 Task: Log work in the project TransportWorks for the issue 'Integration with third-party API not functioning as expected' spent time as '1w 6d 1h 43m' and remaining time as '4w 6d 6h 12m' and move to top of backlog. Now add the issue to the epic 'Software development lifecycle (SDLC) improvement'.
Action: Mouse moved to (228, 61)
Screenshot: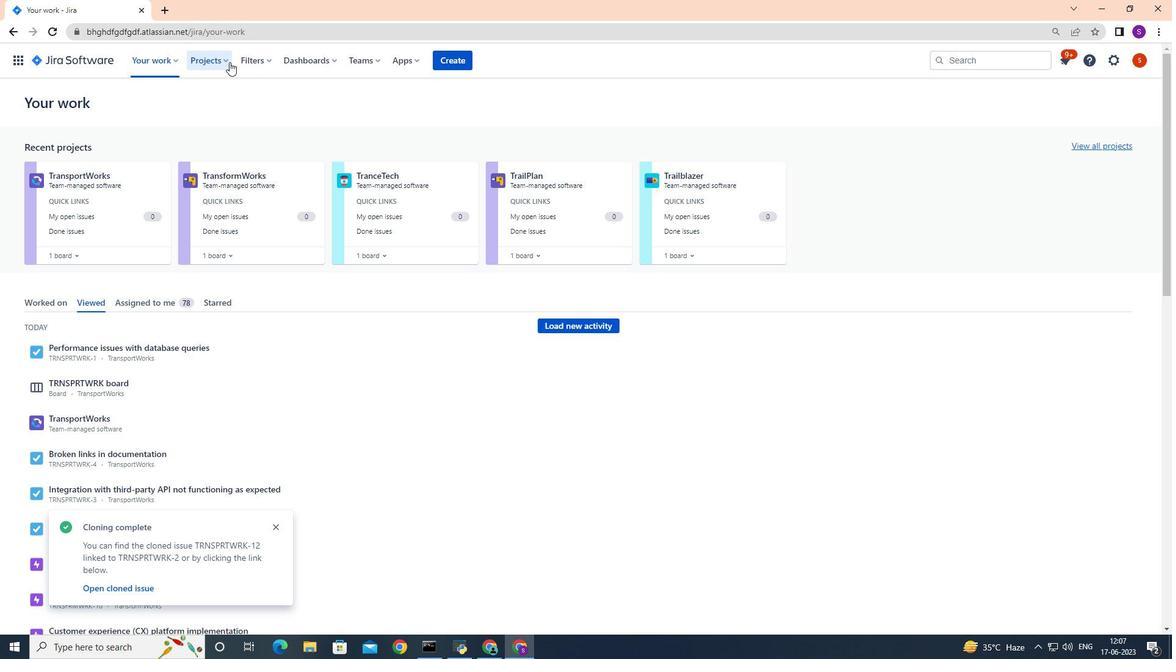 
Action: Mouse pressed left at (228, 61)
Screenshot: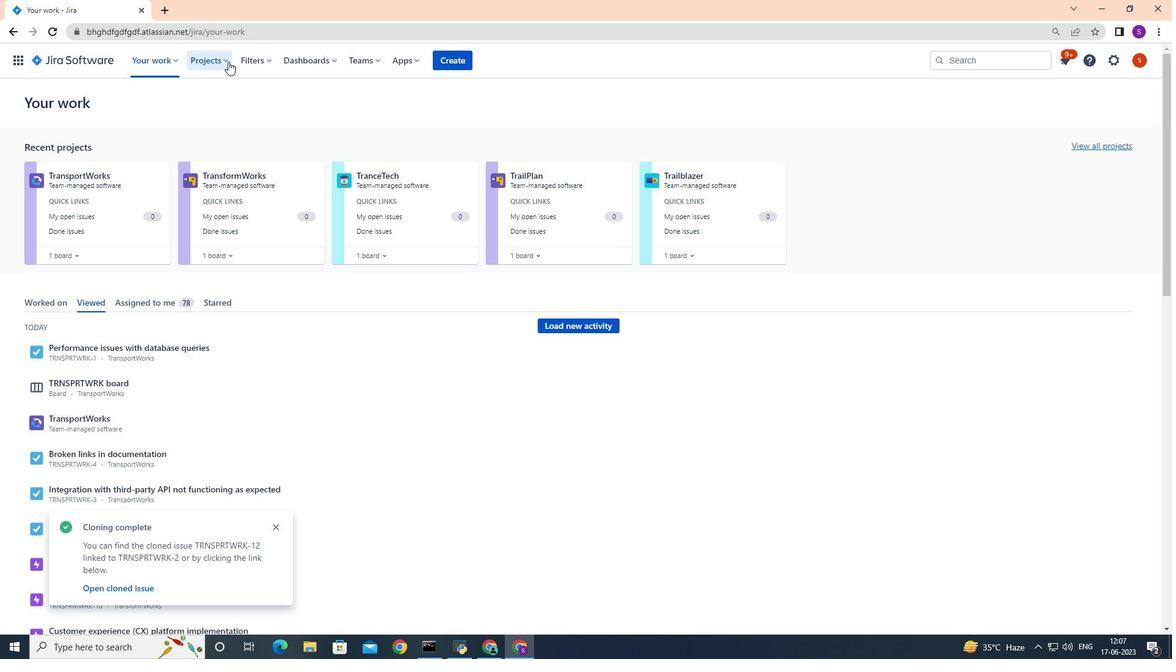 
Action: Mouse moved to (241, 110)
Screenshot: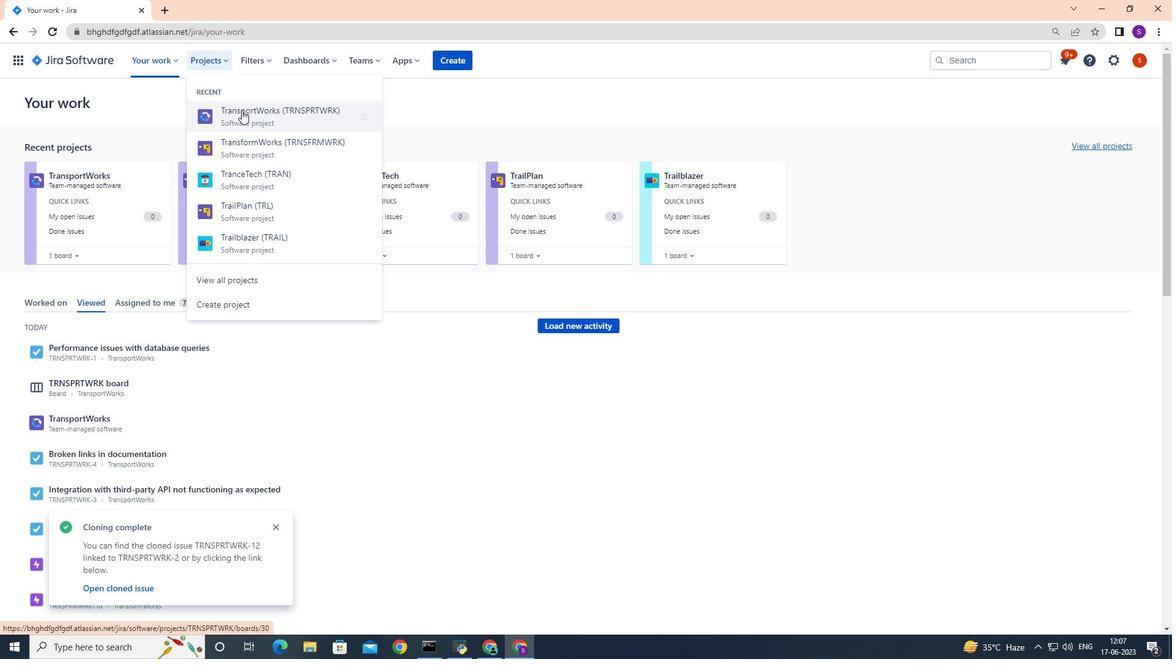 
Action: Mouse pressed left at (241, 110)
Screenshot: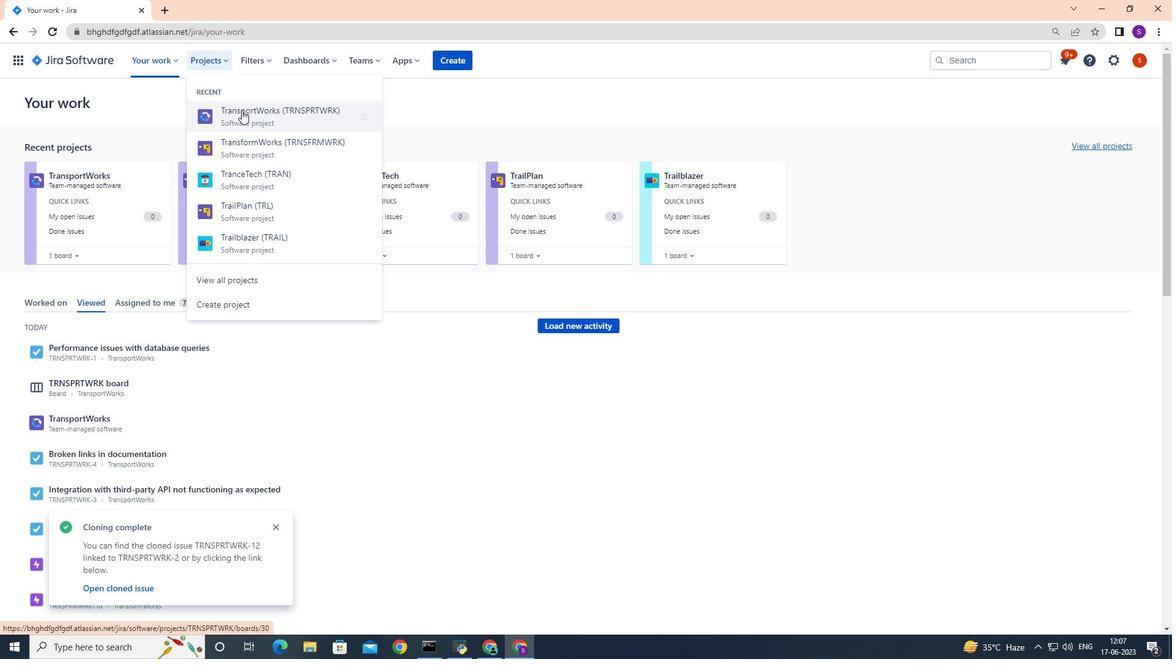 
Action: Mouse moved to (52, 180)
Screenshot: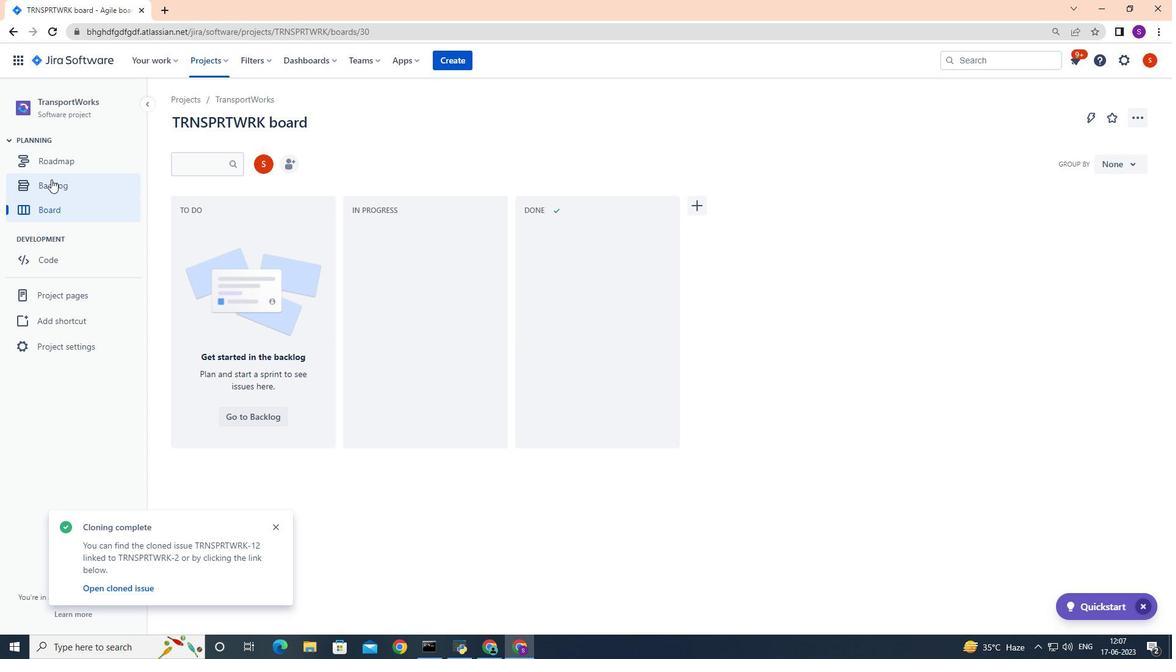 
Action: Mouse pressed left at (52, 180)
Screenshot: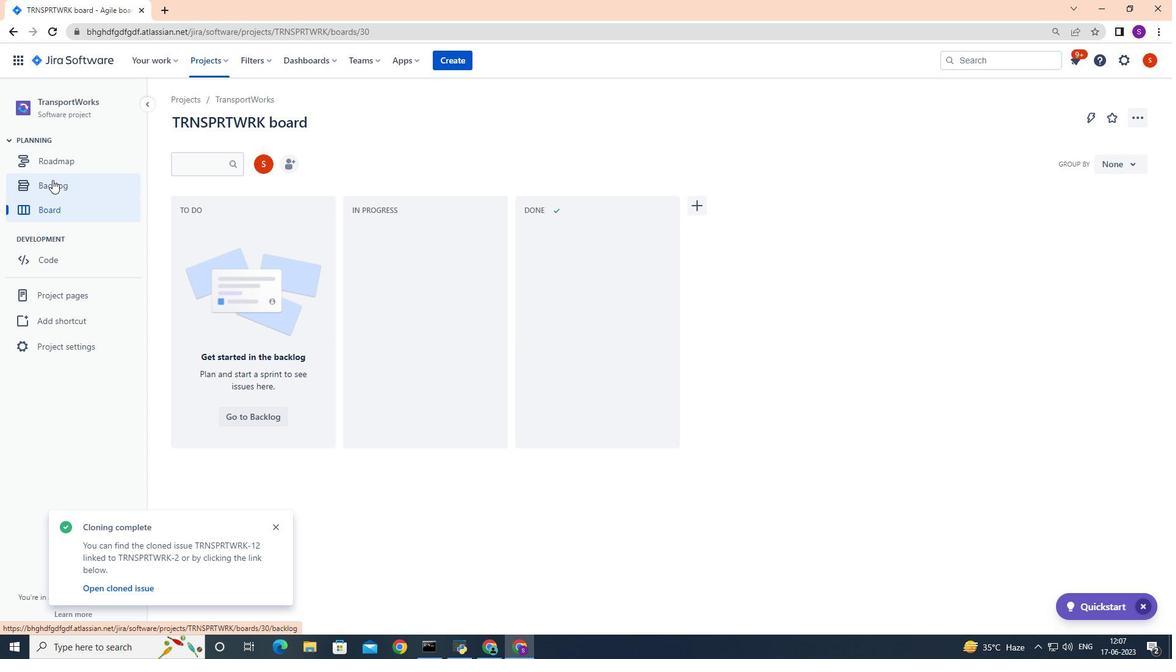 
Action: Mouse moved to (753, 447)
Screenshot: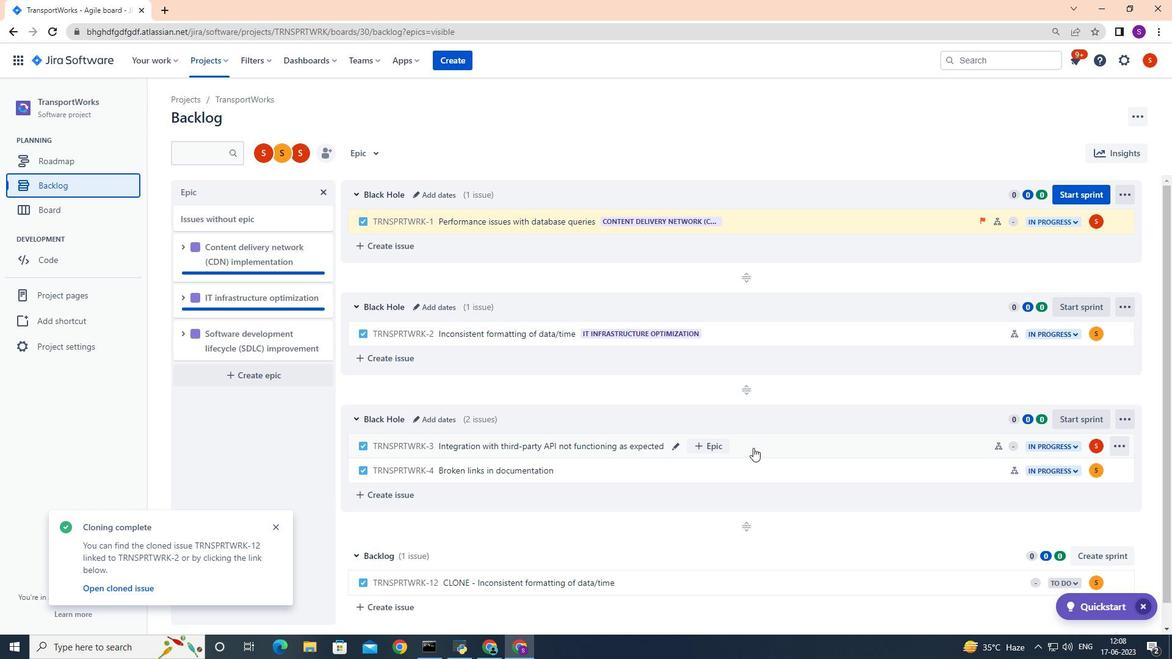 
Action: Mouse pressed left at (753, 447)
Screenshot: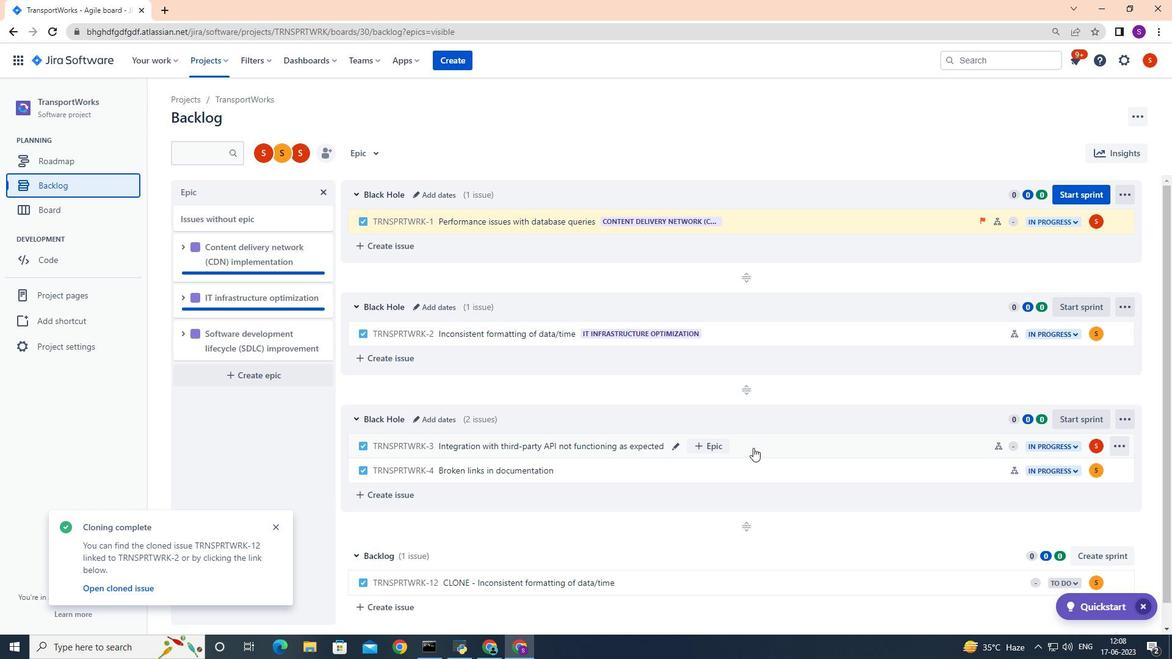 
Action: Mouse moved to (1127, 188)
Screenshot: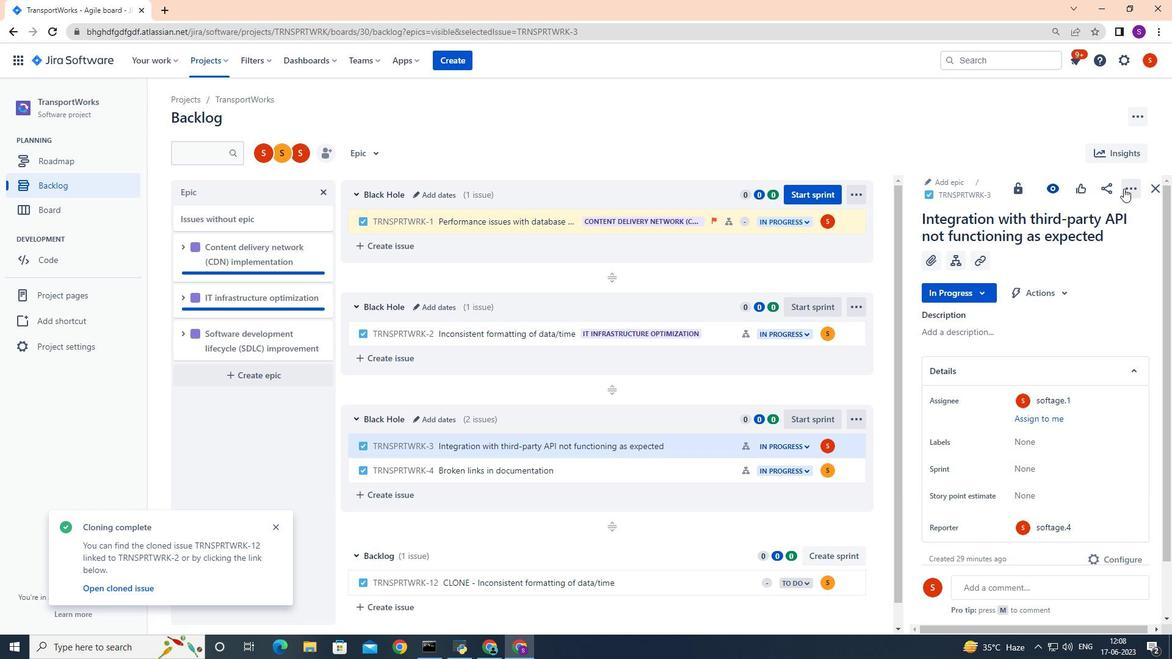 
Action: Mouse pressed left at (1127, 188)
Screenshot: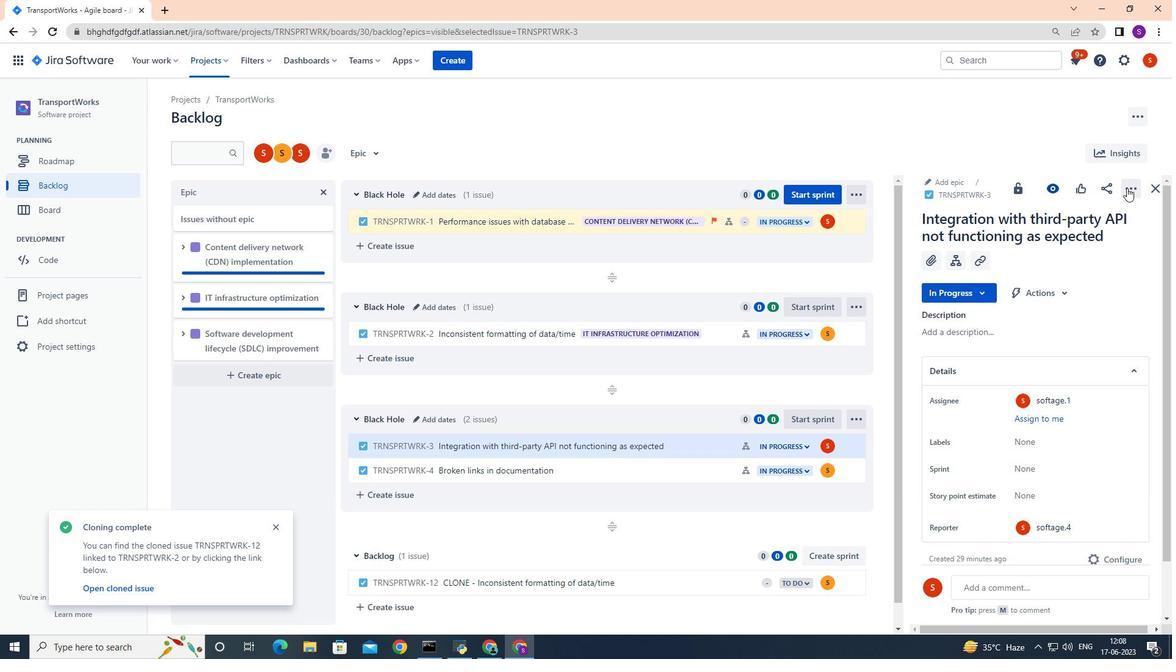 
Action: Mouse moved to (1098, 219)
Screenshot: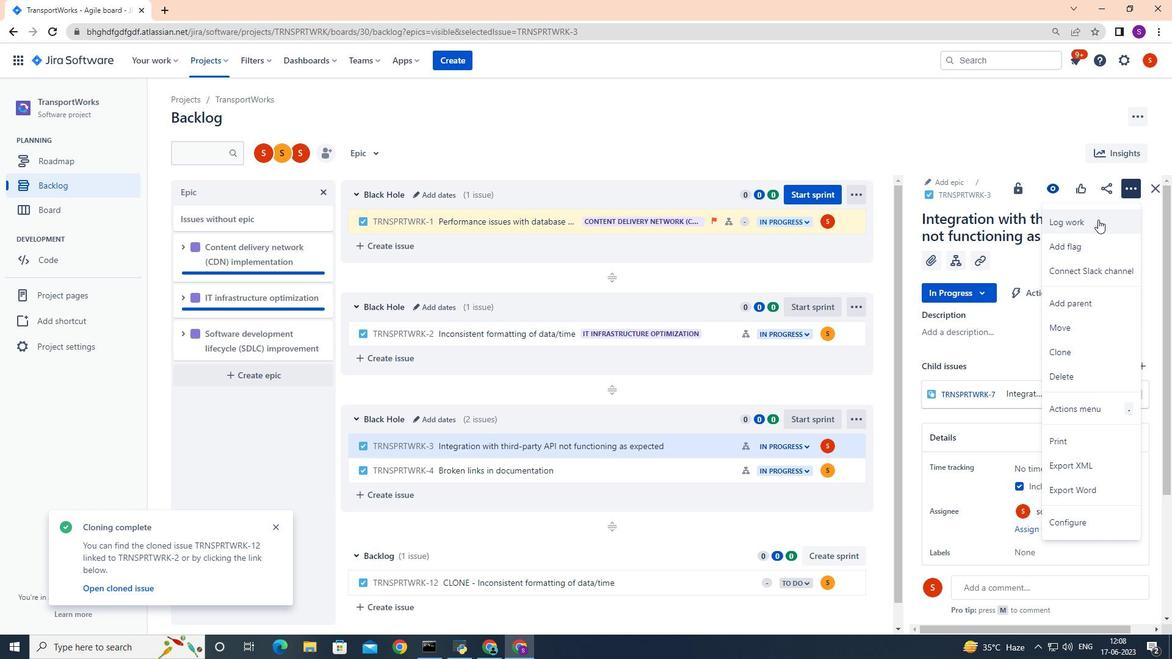 
Action: Mouse pressed left at (1098, 219)
Screenshot: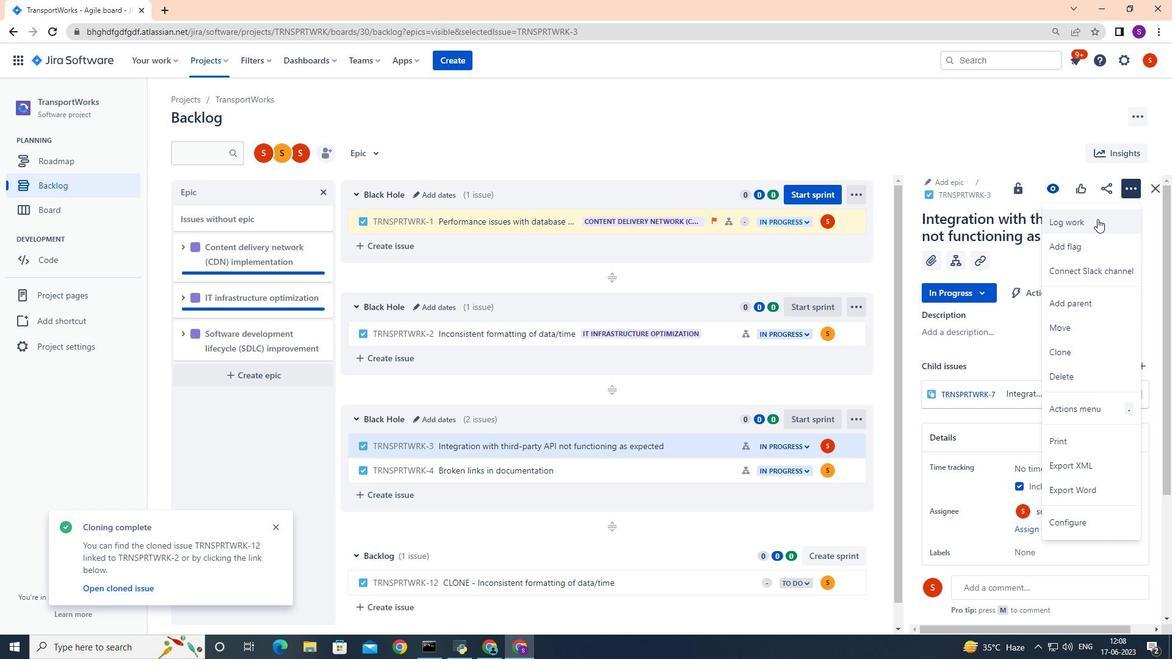 
Action: Mouse moved to (1091, 220)
Screenshot: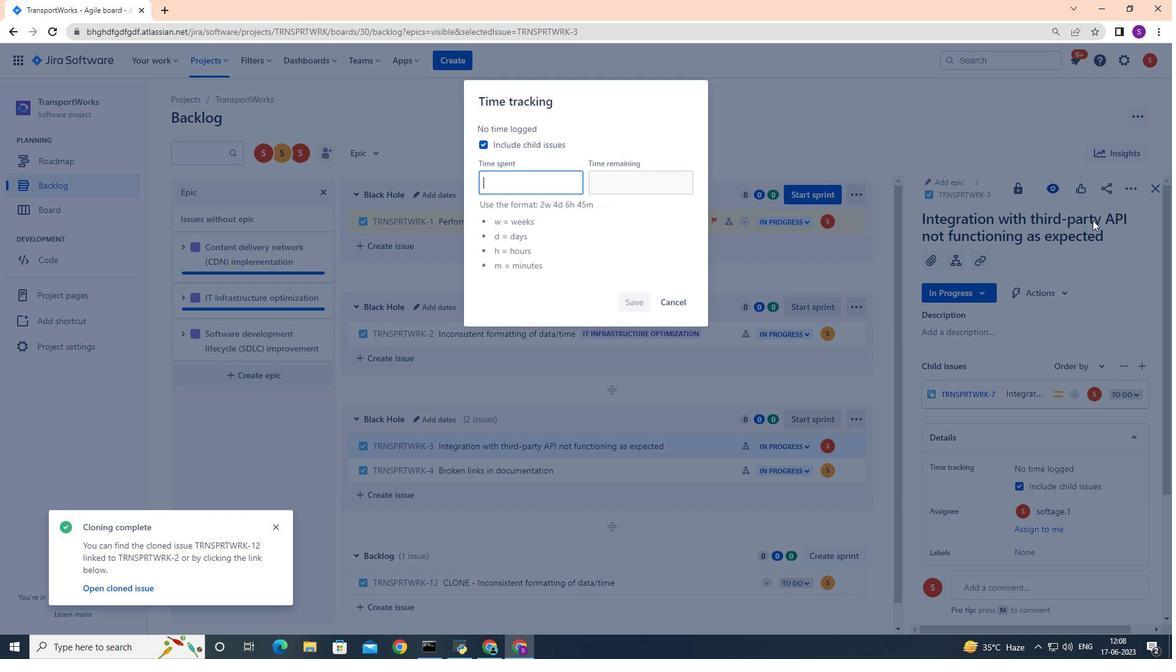 
Action: Key pressed 1w<Key.space>6d<Key.space>1h<Key.space>43m
Screenshot: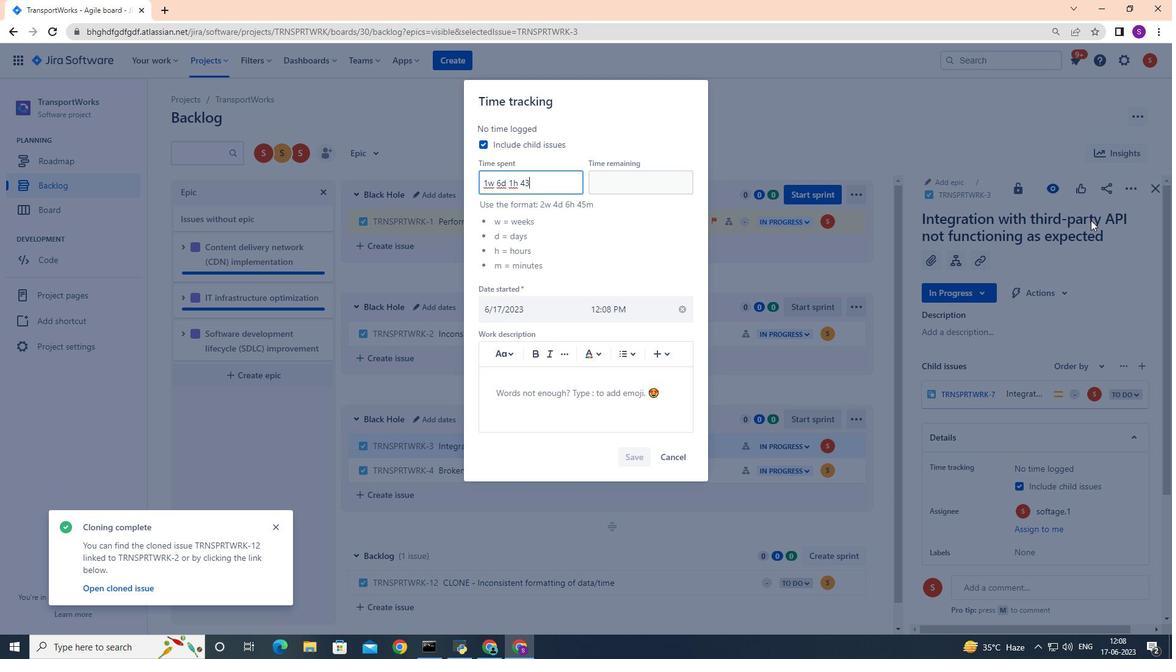 
Action: Mouse moved to (646, 184)
Screenshot: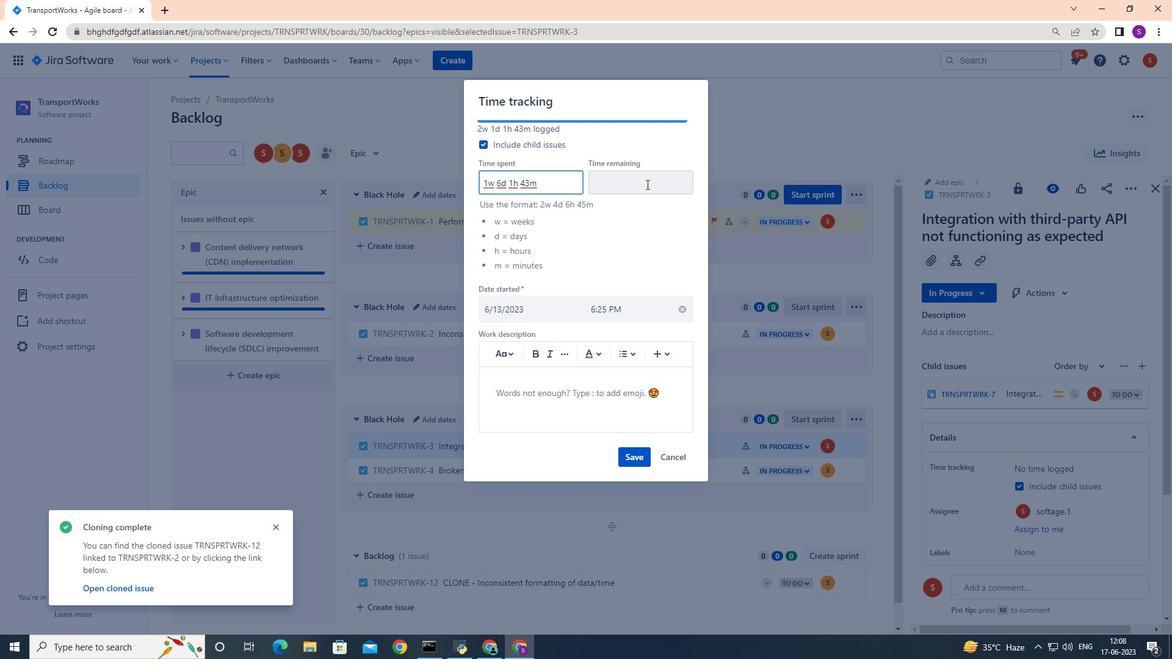 
Action: Mouse pressed left at (646, 184)
Screenshot: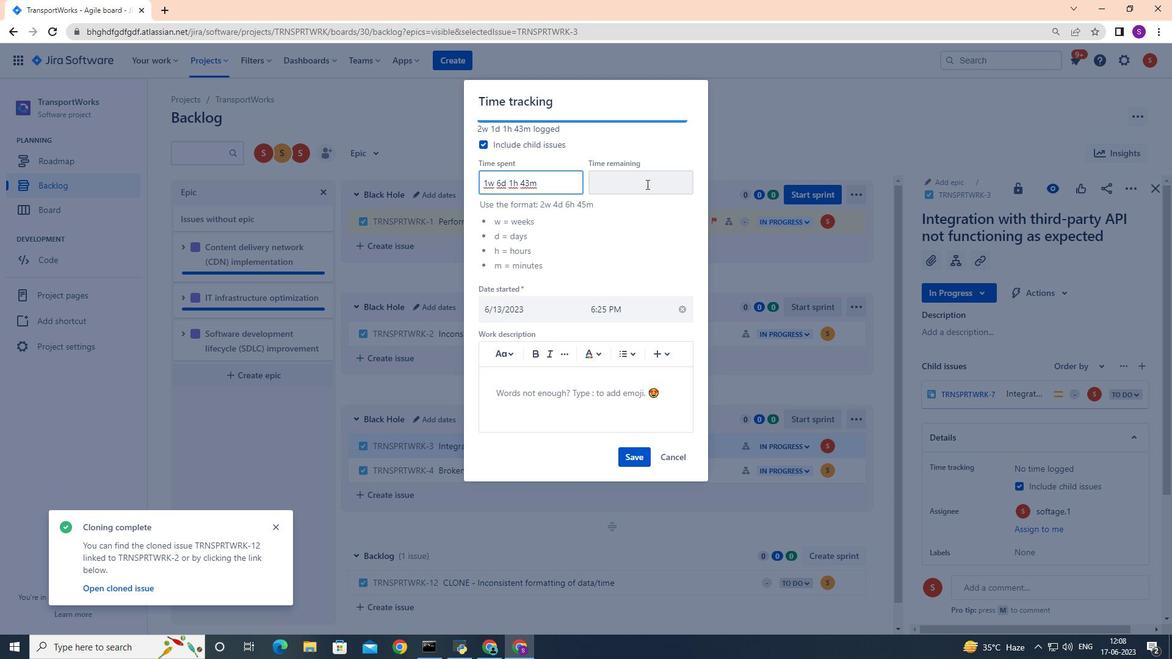 
Action: Mouse moved to (646, 184)
Screenshot: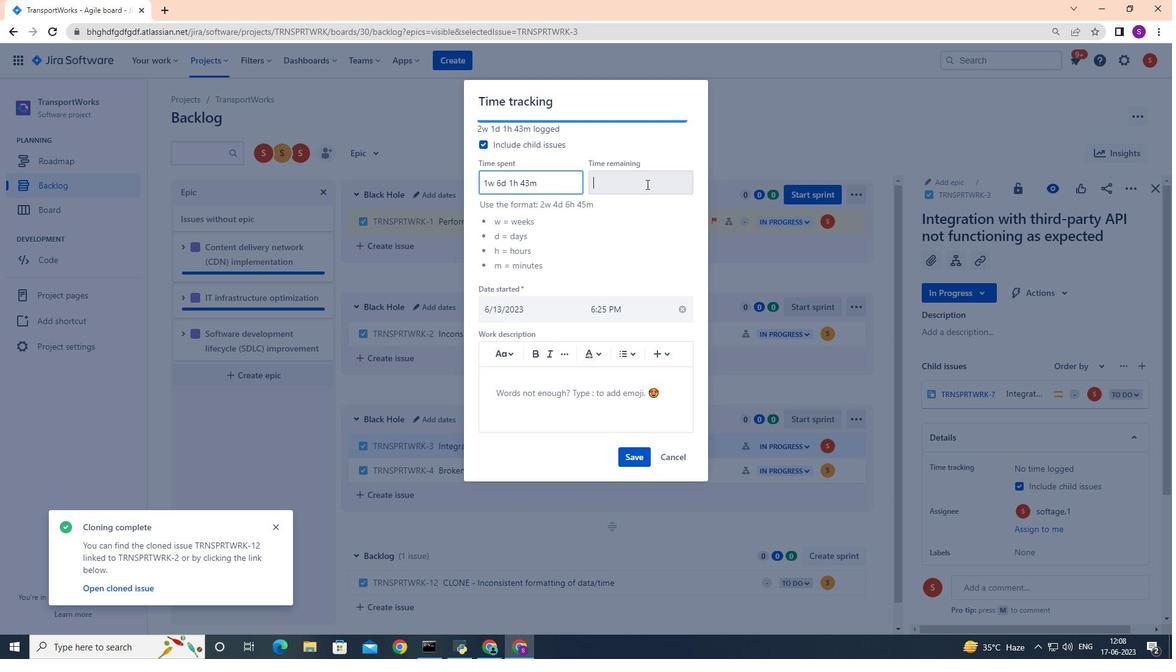 
Action: Key pressed 4w<Key.space>6d<Key.space>6h<Key.space>12m
Screenshot: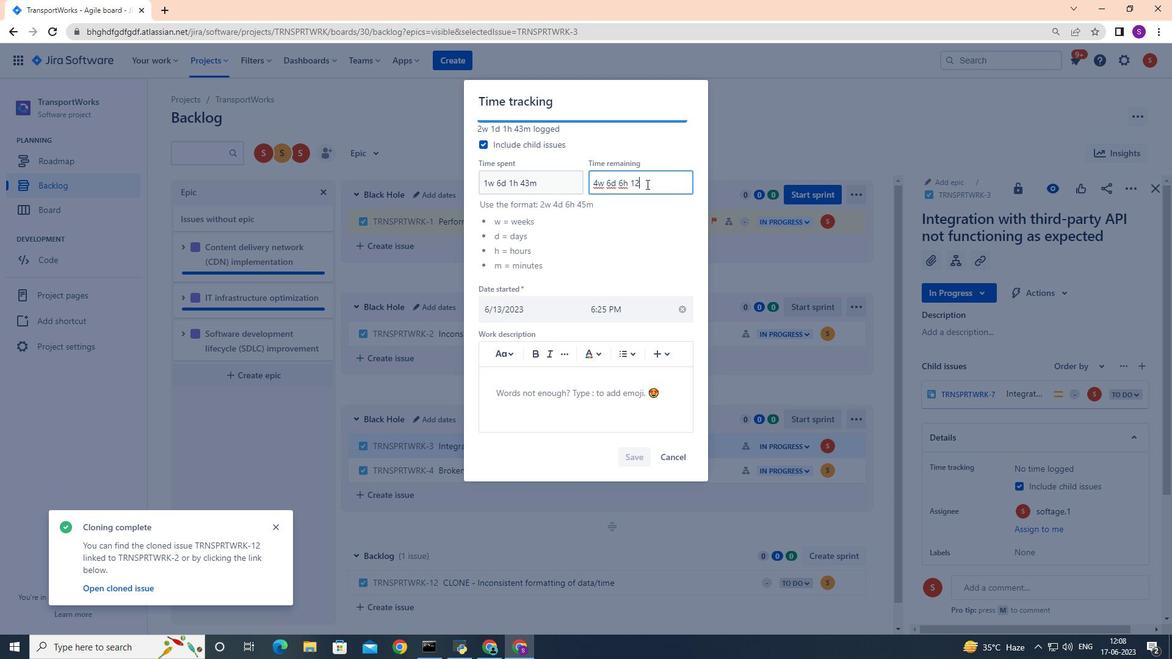 
Action: Mouse moved to (632, 455)
Screenshot: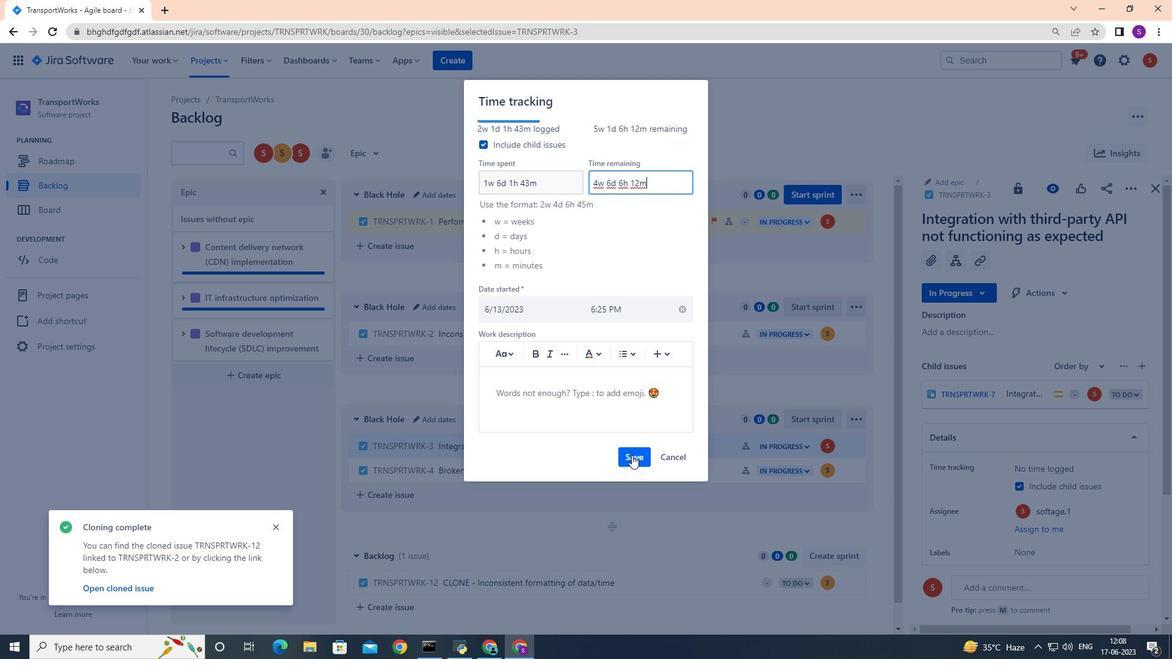 
Action: Mouse pressed left at (632, 455)
Screenshot: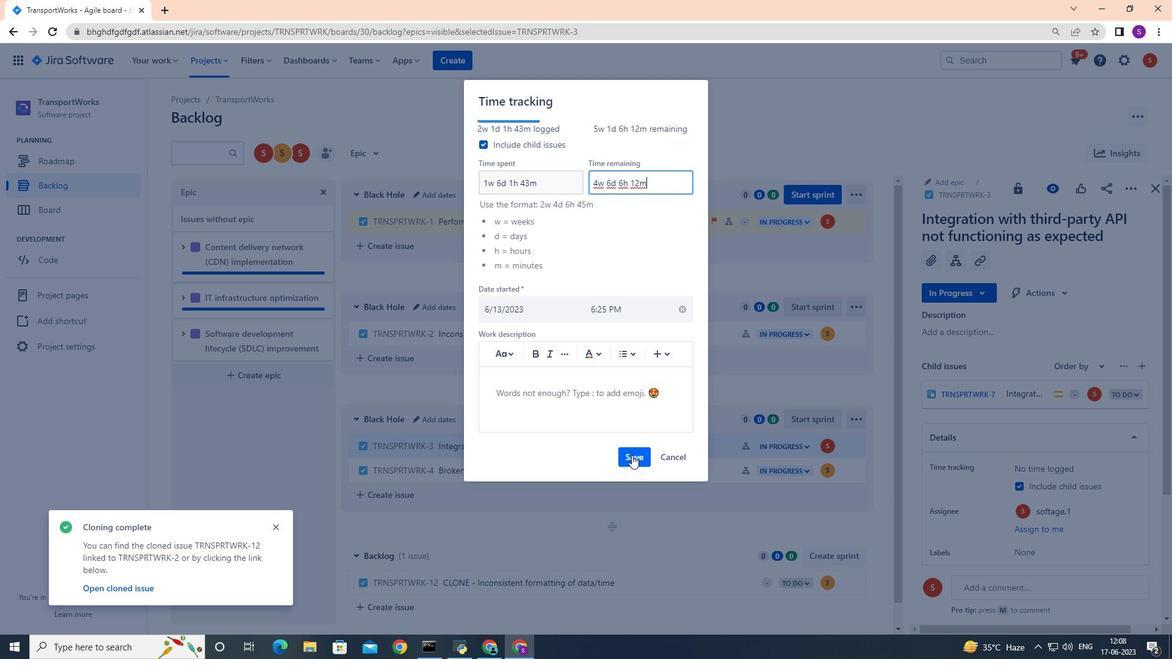 
Action: Mouse moved to (852, 442)
Screenshot: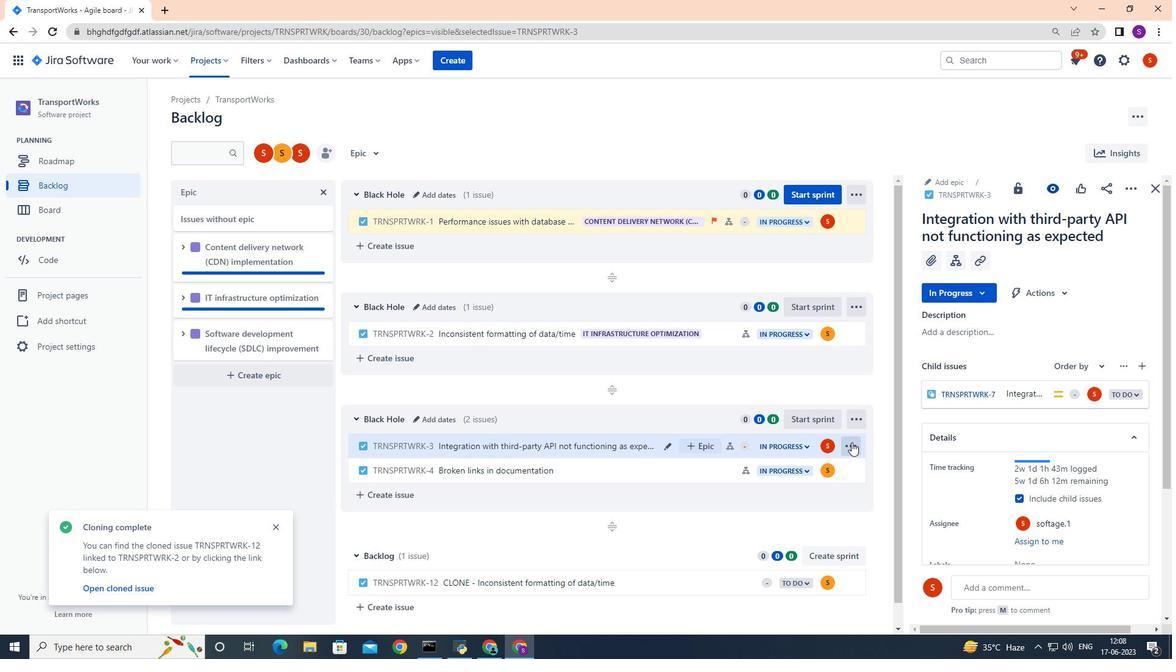 
Action: Mouse pressed left at (852, 442)
Screenshot: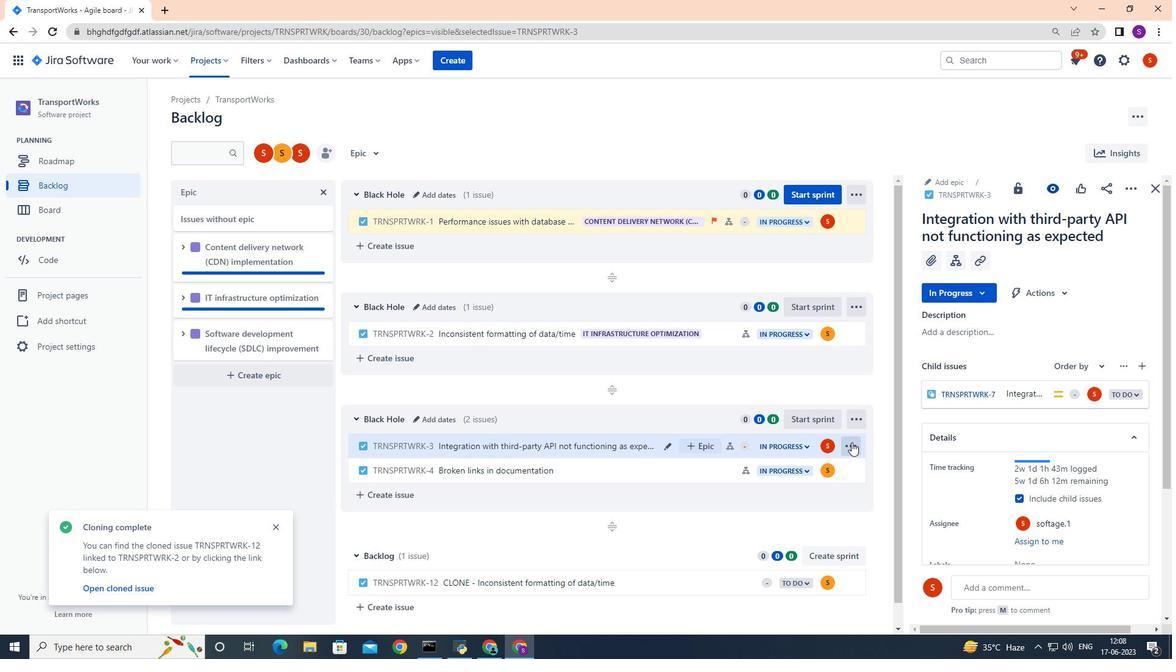 
Action: Mouse moved to (812, 397)
Screenshot: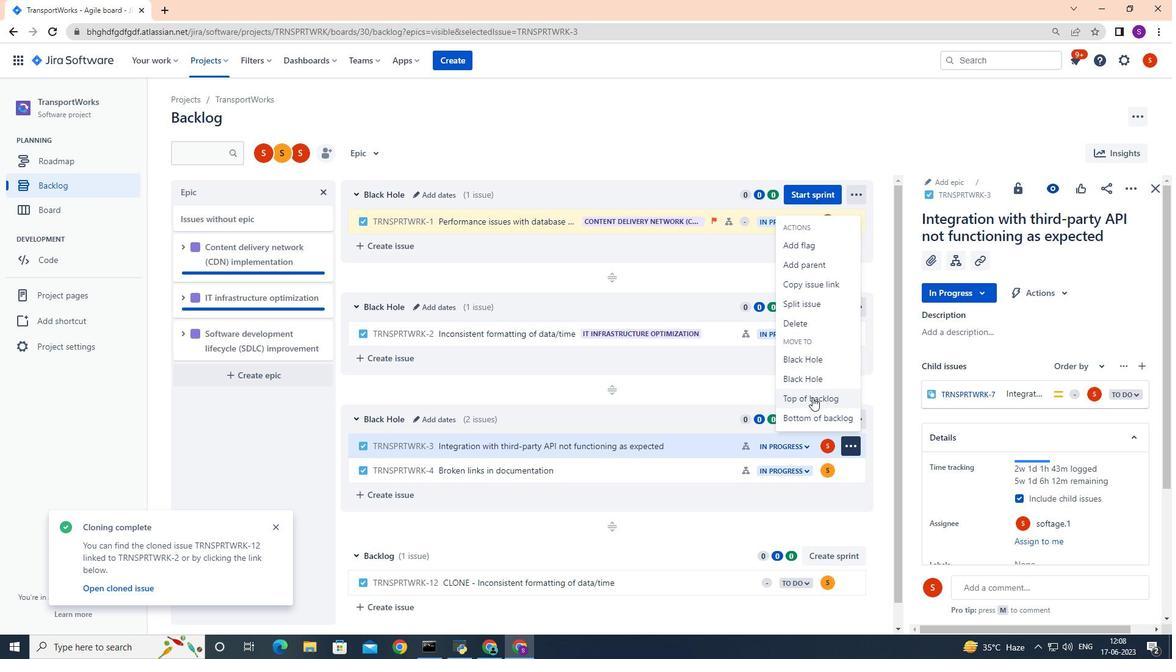 
Action: Mouse pressed left at (812, 397)
Screenshot: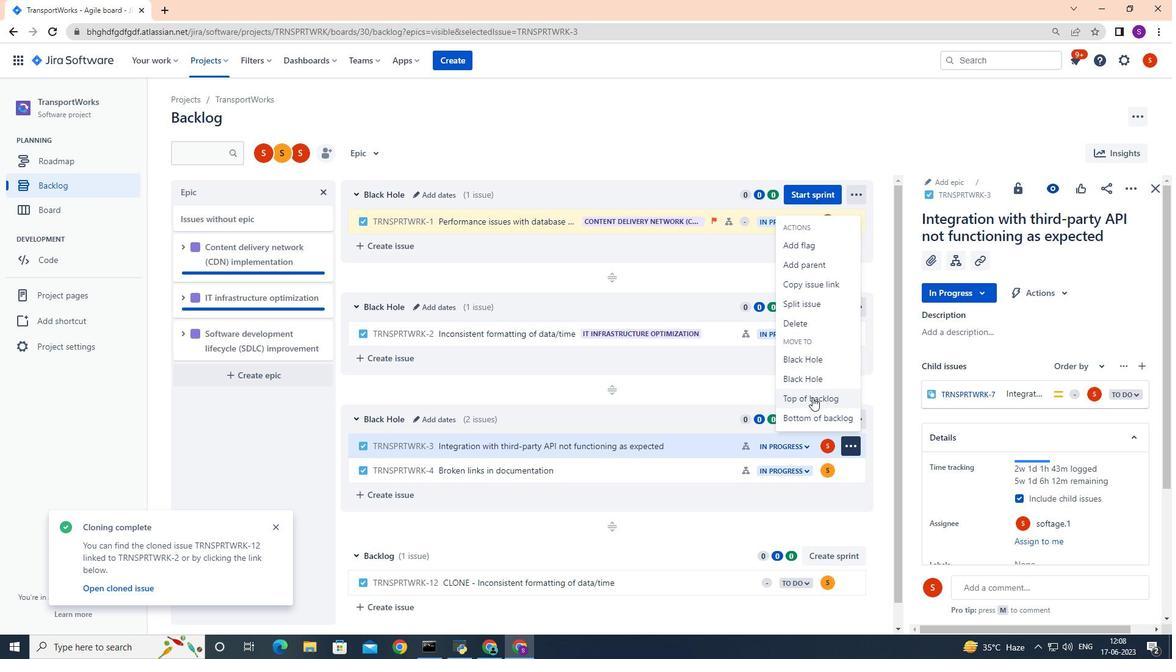 
Action: Mouse moved to (721, 488)
Screenshot: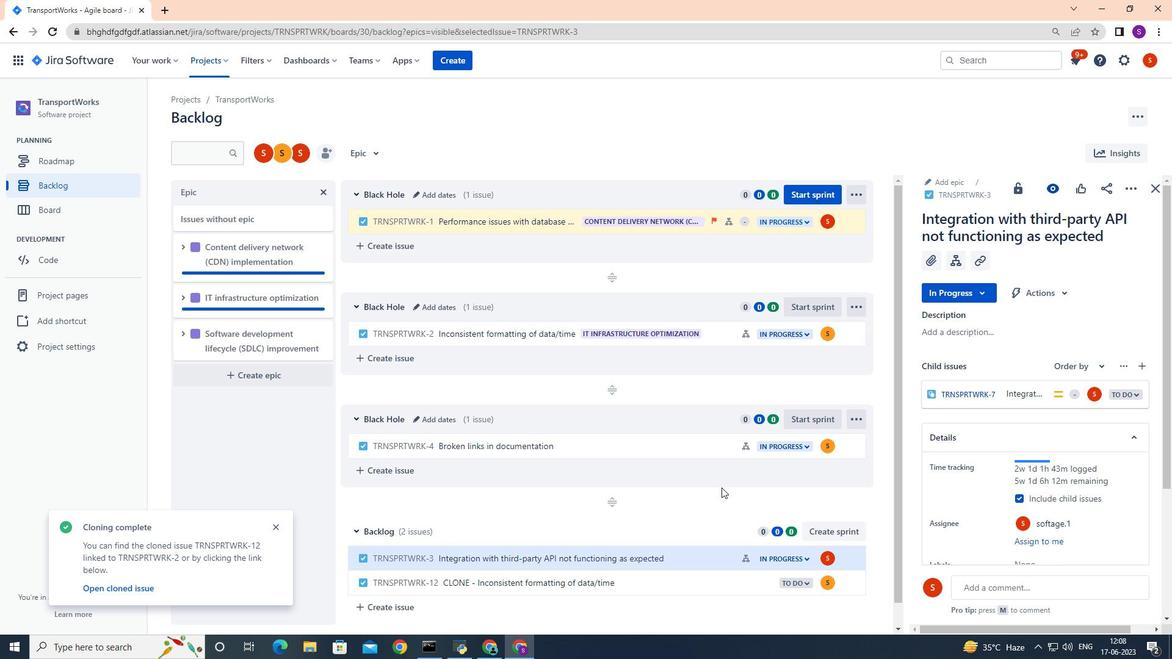 
Action: Mouse scrolled (721, 487) with delta (0, 0)
Screenshot: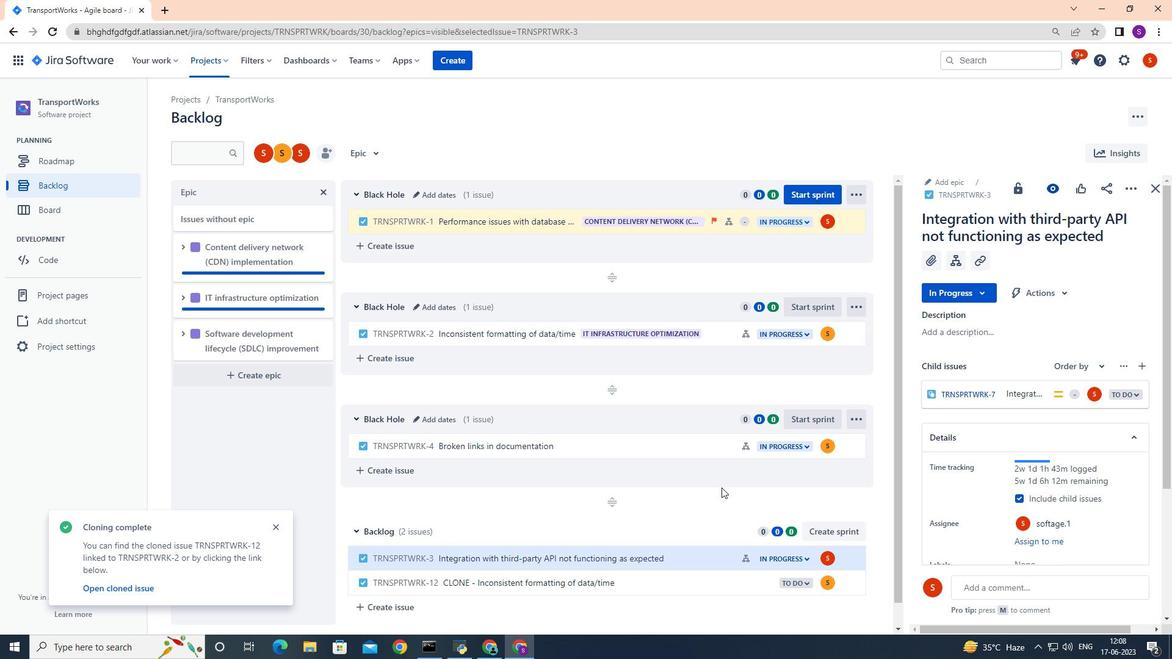 
Action: Mouse moved to (709, 535)
Screenshot: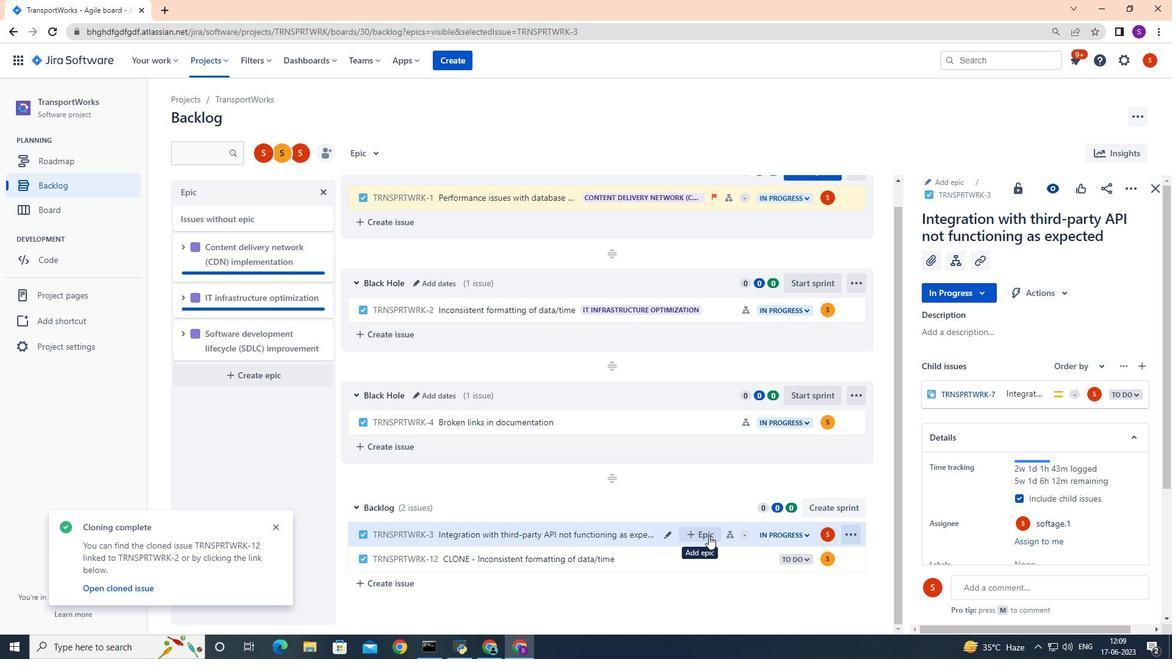 
Action: Mouse pressed left at (709, 535)
Screenshot: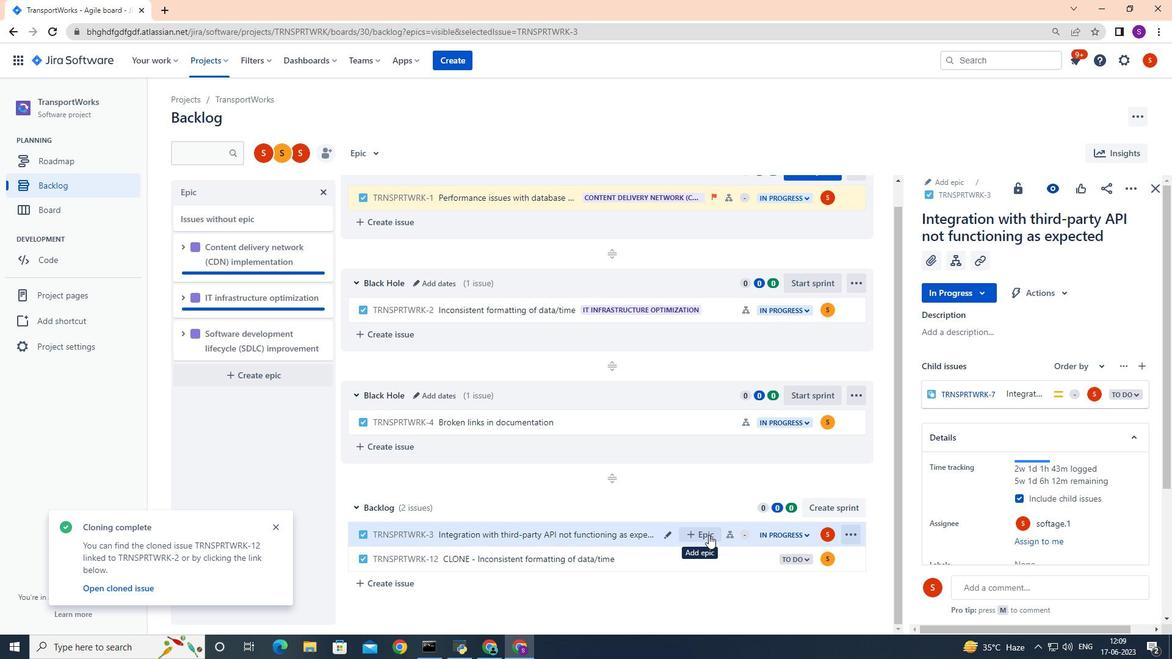 
Action: Mouse moved to (792, 599)
Screenshot: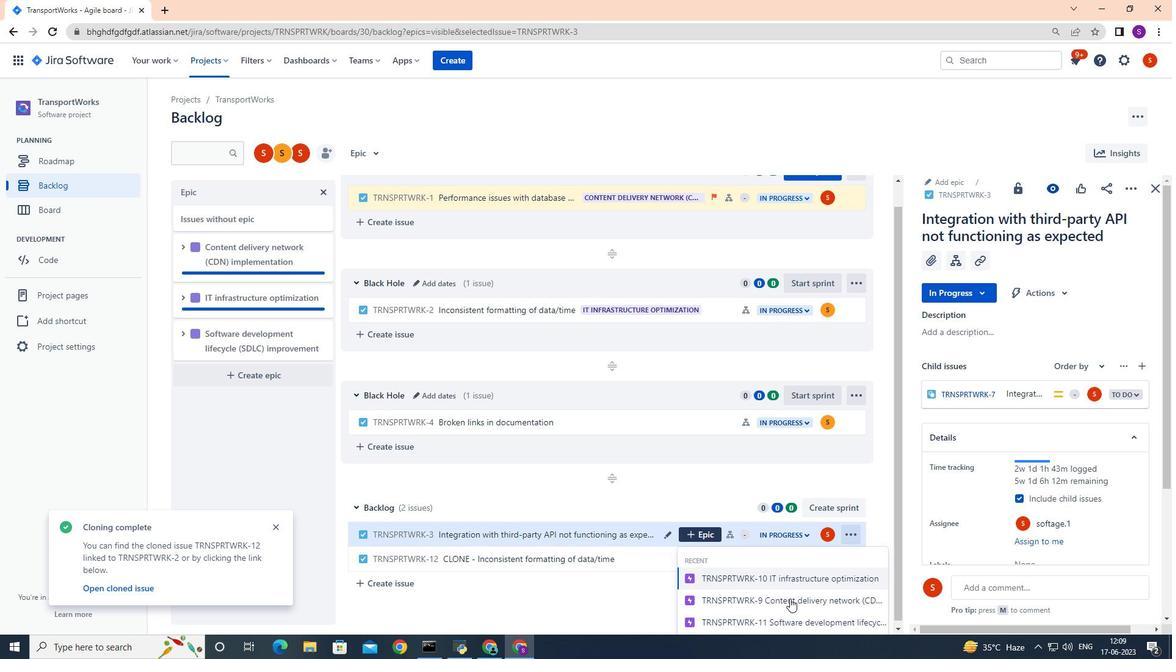 
Action: Mouse scrolled (792, 599) with delta (0, 0)
Screenshot: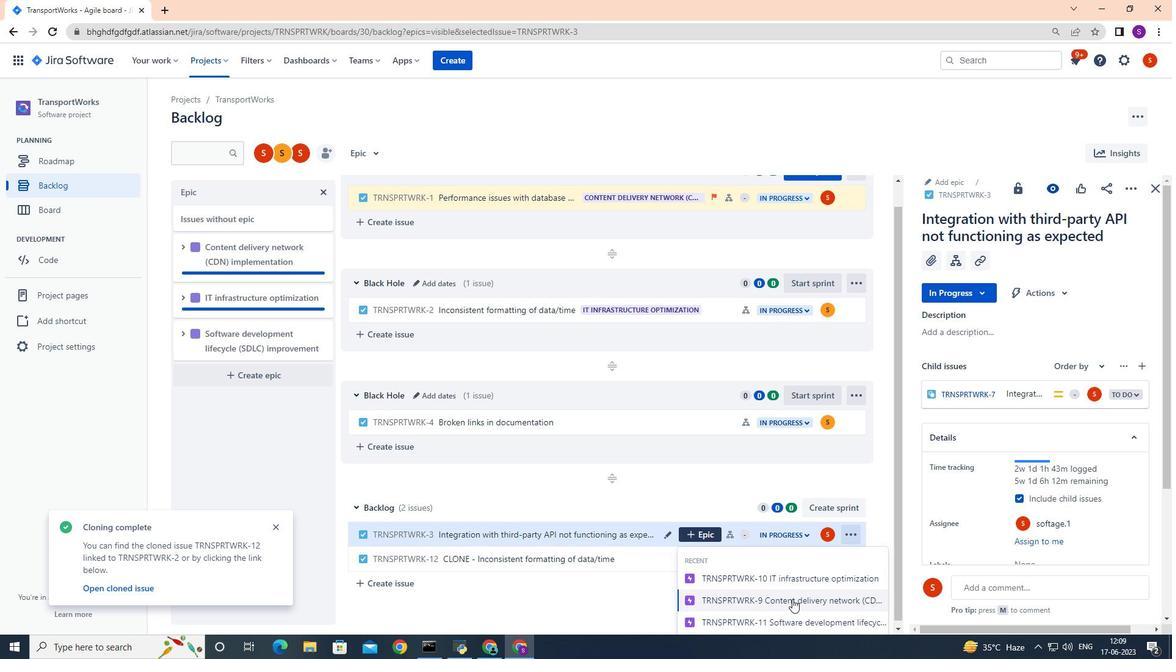 
Action: Mouse scrolled (792, 599) with delta (0, 0)
Screenshot: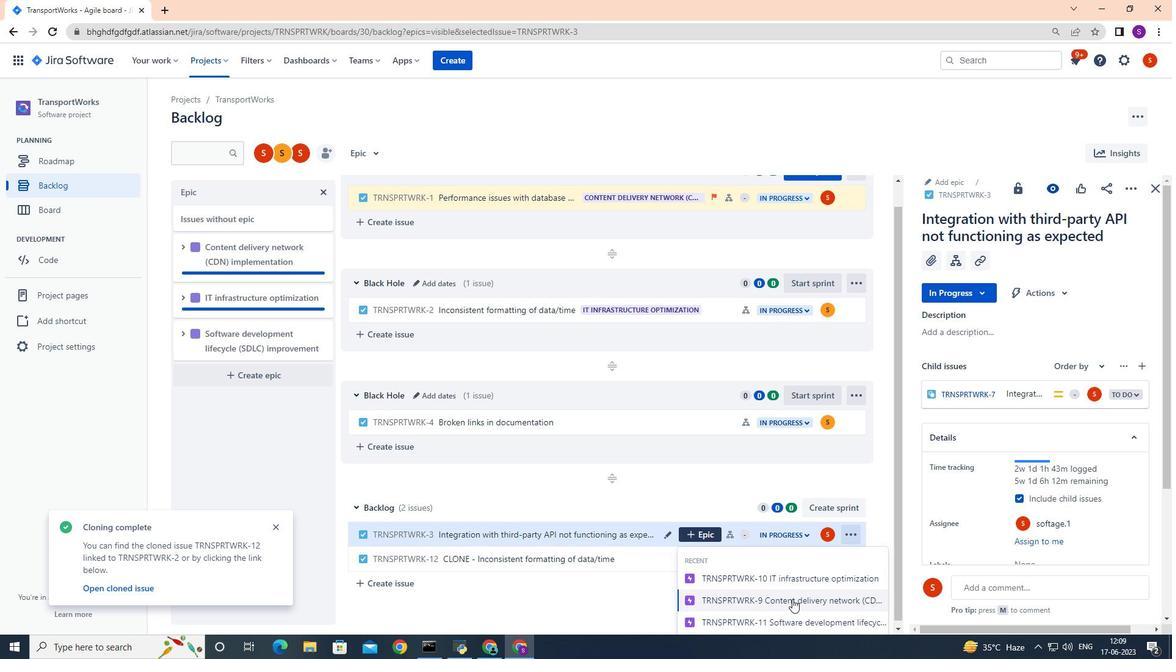 
Action: Mouse moved to (820, 590)
Screenshot: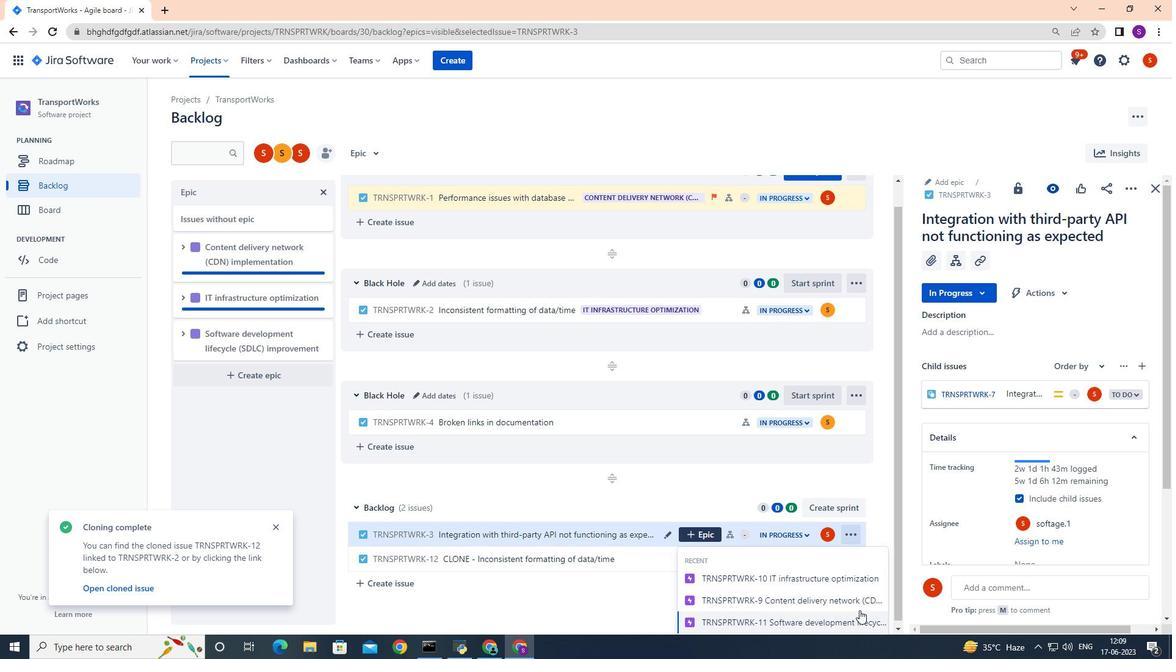 
Action: Mouse scrolled (820, 589) with delta (0, 0)
Screenshot: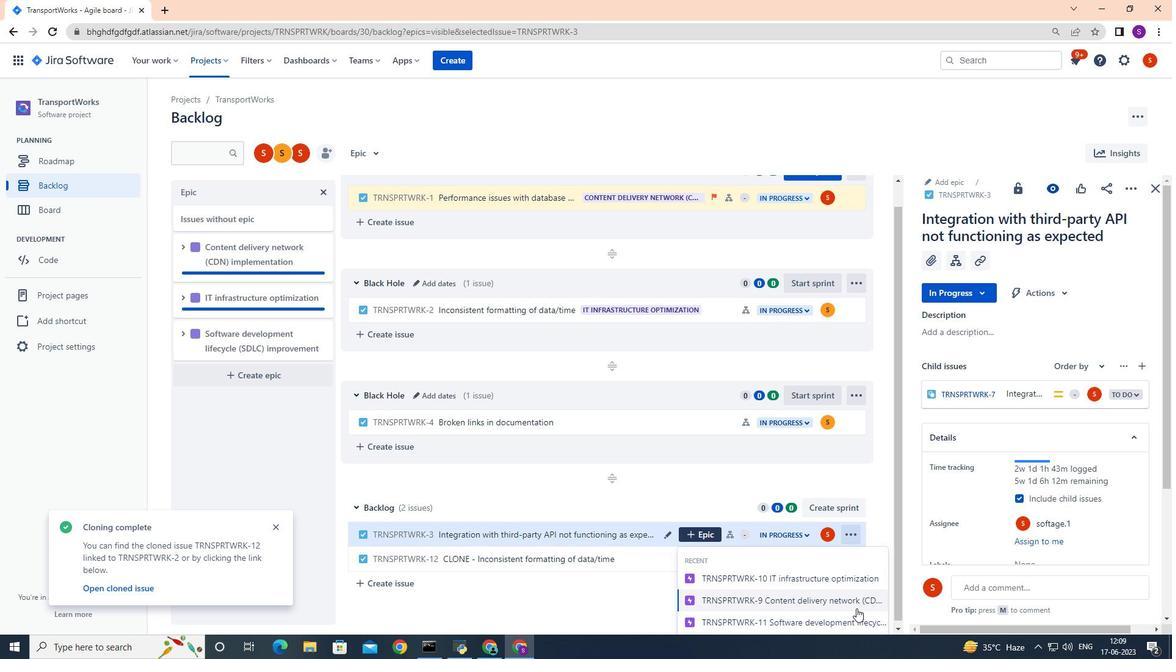 
Action: Mouse moved to (820, 589)
Screenshot: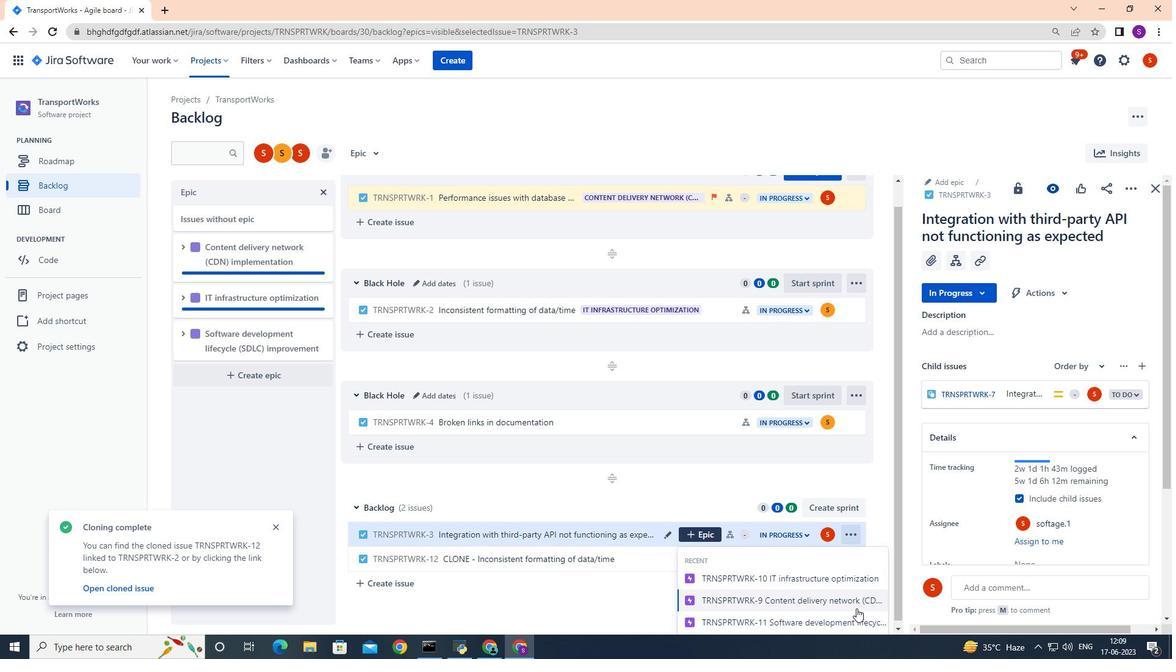
Action: Mouse scrolled (820, 588) with delta (0, 0)
Screenshot: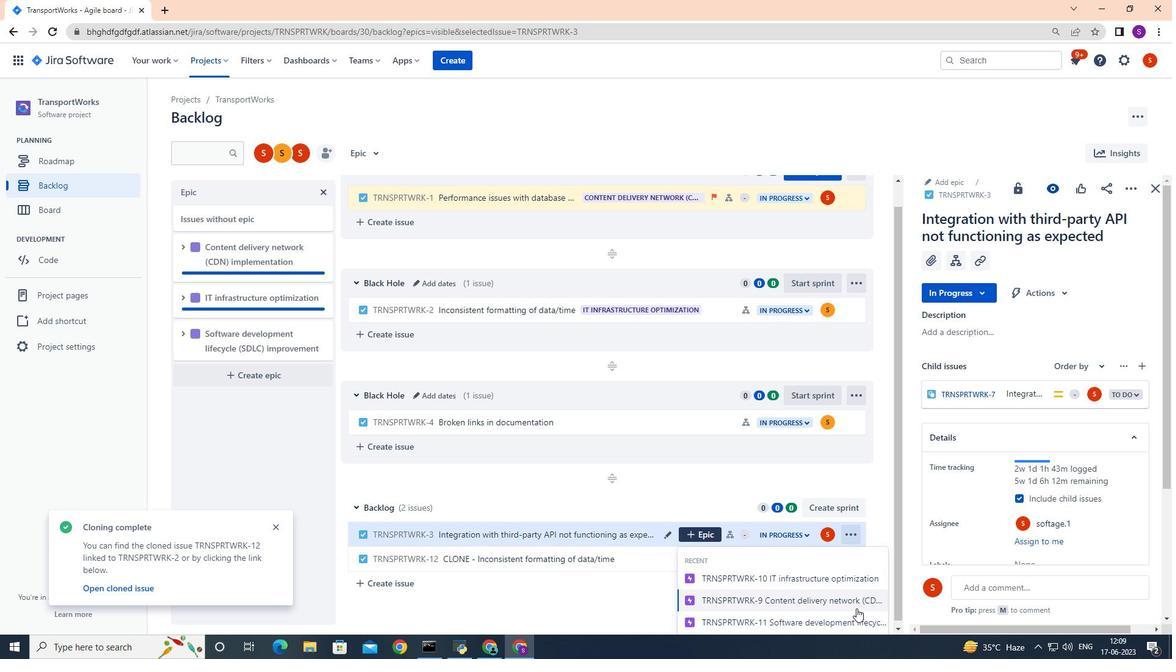 
Action: Mouse scrolled (820, 588) with delta (0, 0)
Screenshot: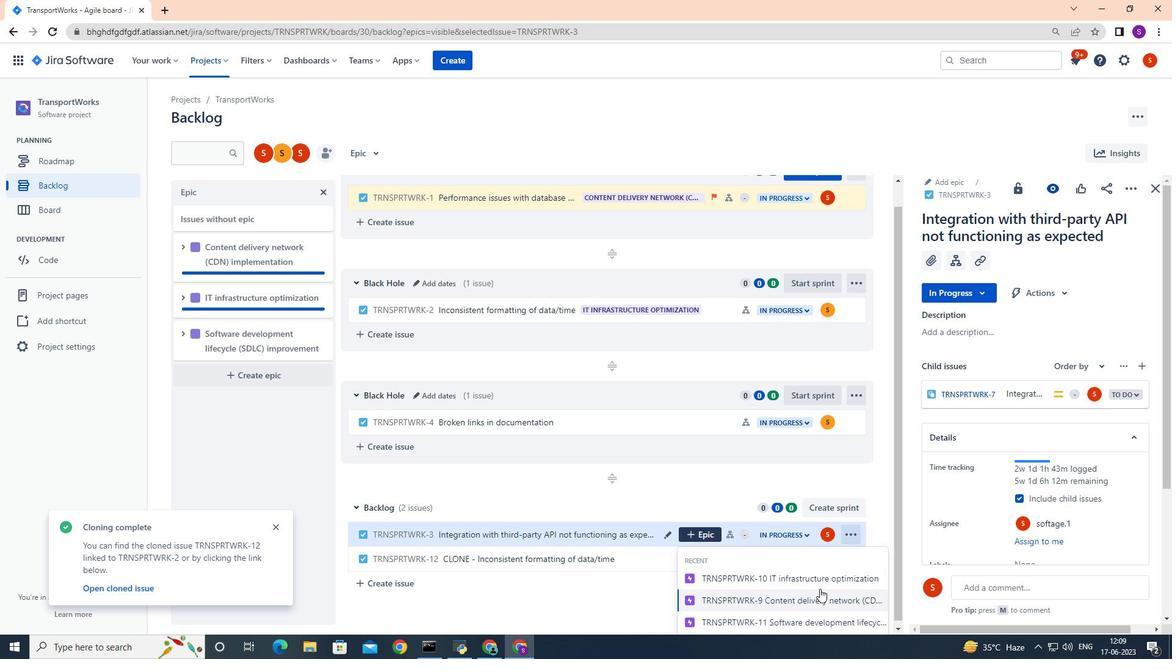 
Action: Mouse moved to (811, 619)
Screenshot: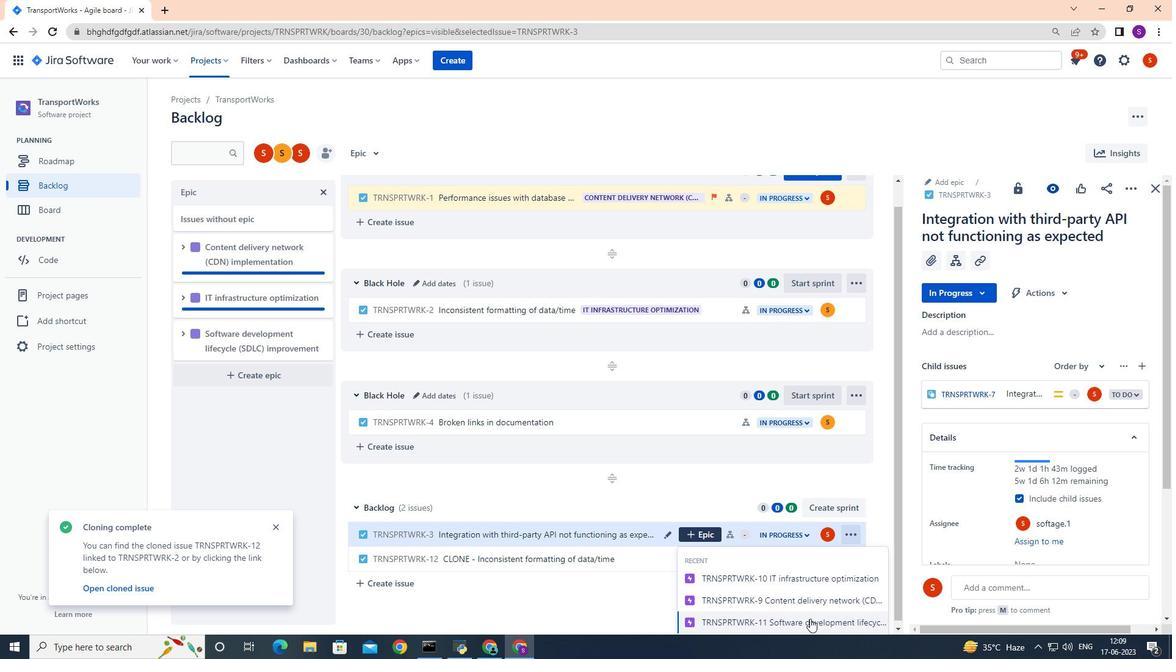 
Action: Mouse pressed left at (811, 619)
Screenshot: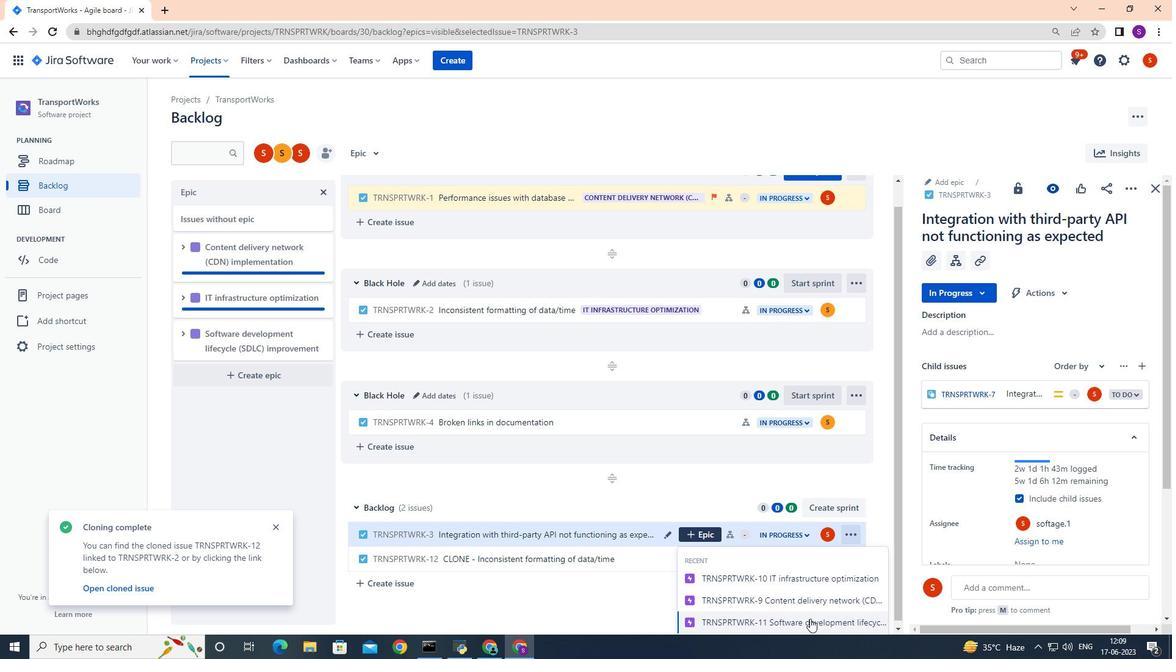 
Action: Mouse moved to (696, 569)
Screenshot: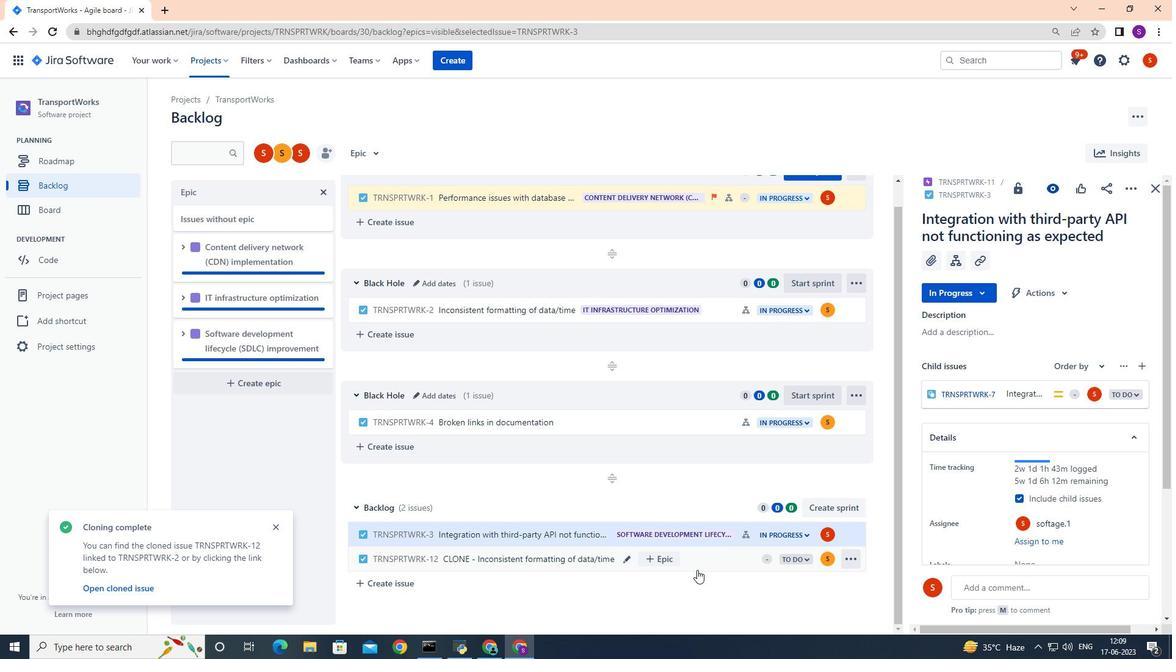 
